 Task: Clear formatting of the selected cell.
Action: Mouse moved to (154, 107)
Screenshot: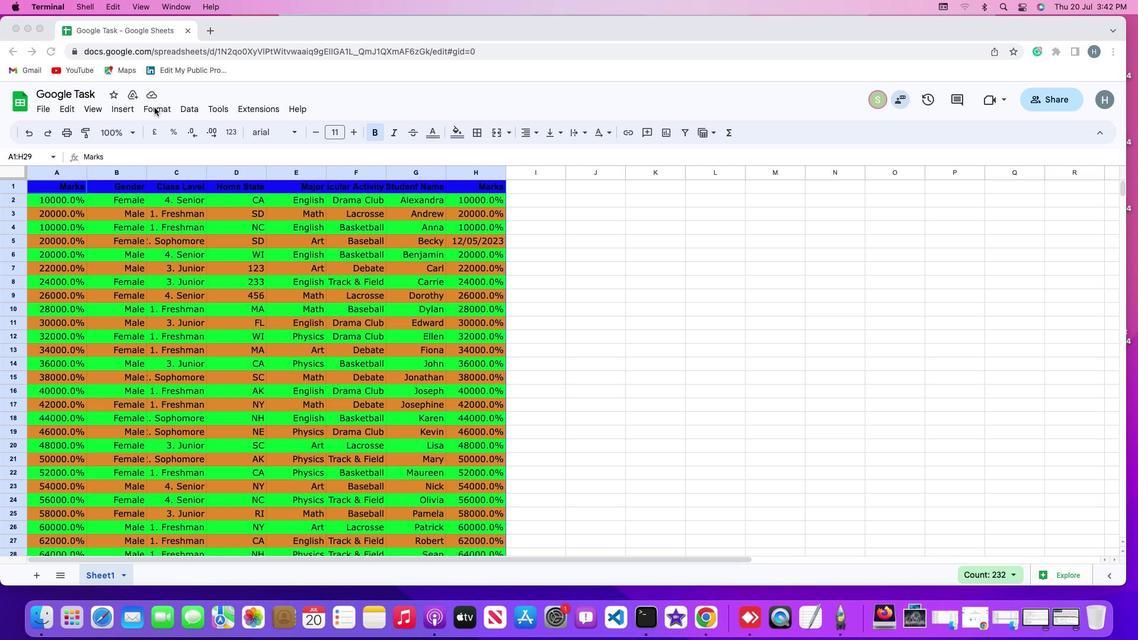 
Action: Mouse pressed left at (154, 107)
Screenshot: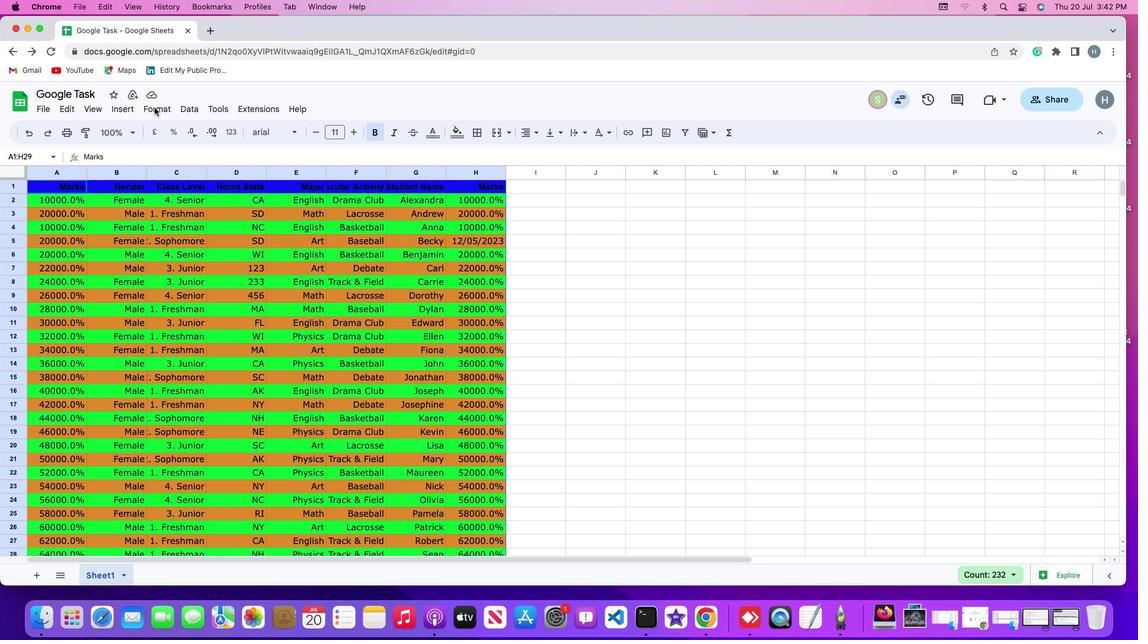 
Action: Mouse moved to (157, 106)
Screenshot: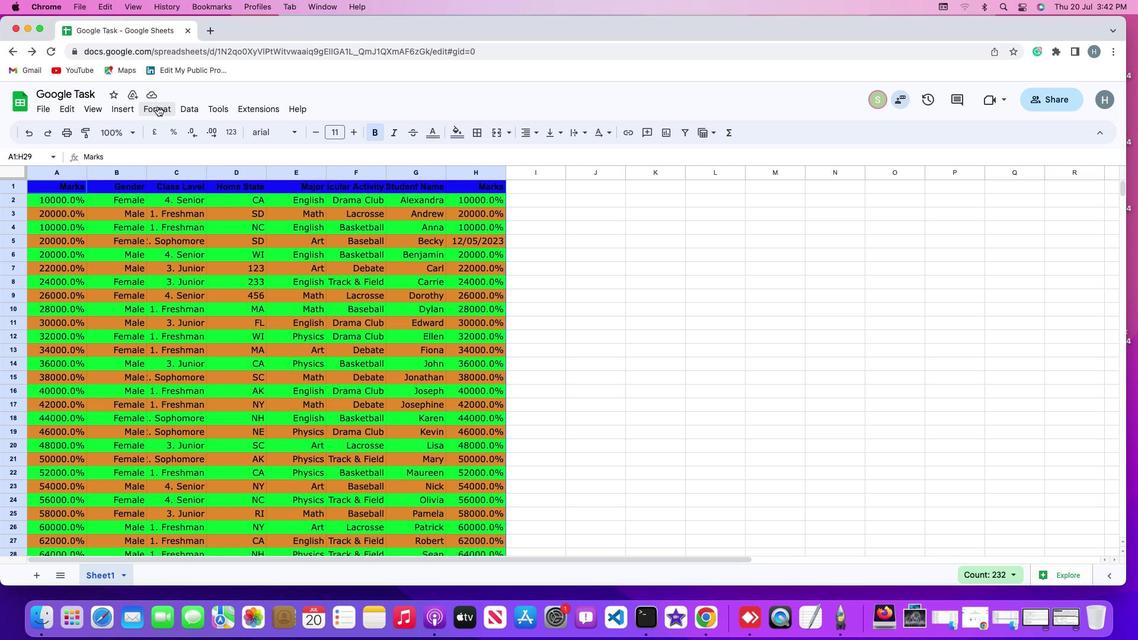 
Action: Mouse pressed left at (157, 106)
Screenshot: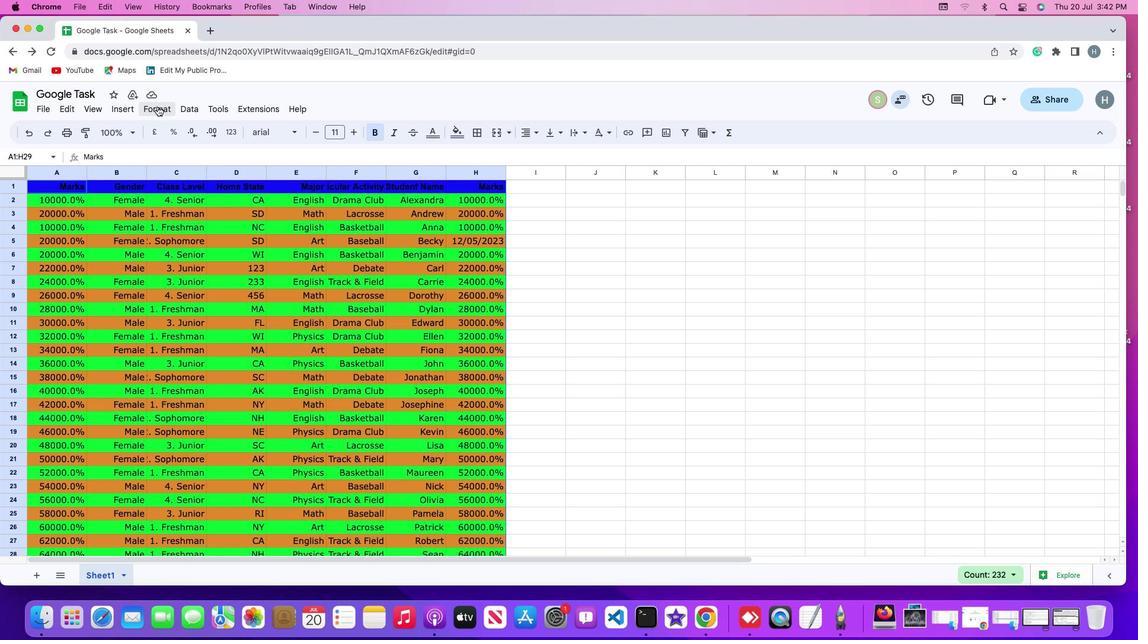 
Action: Mouse moved to (175, 358)
Screenshot: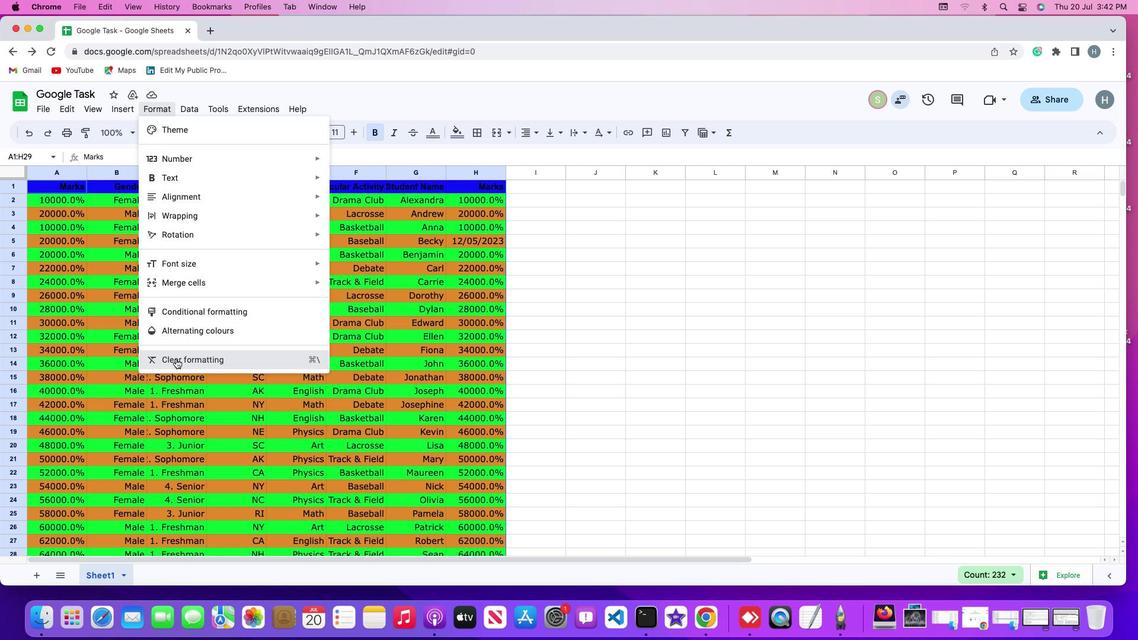 
Action: Mouse pressed left at (175, 358)
Screenshot: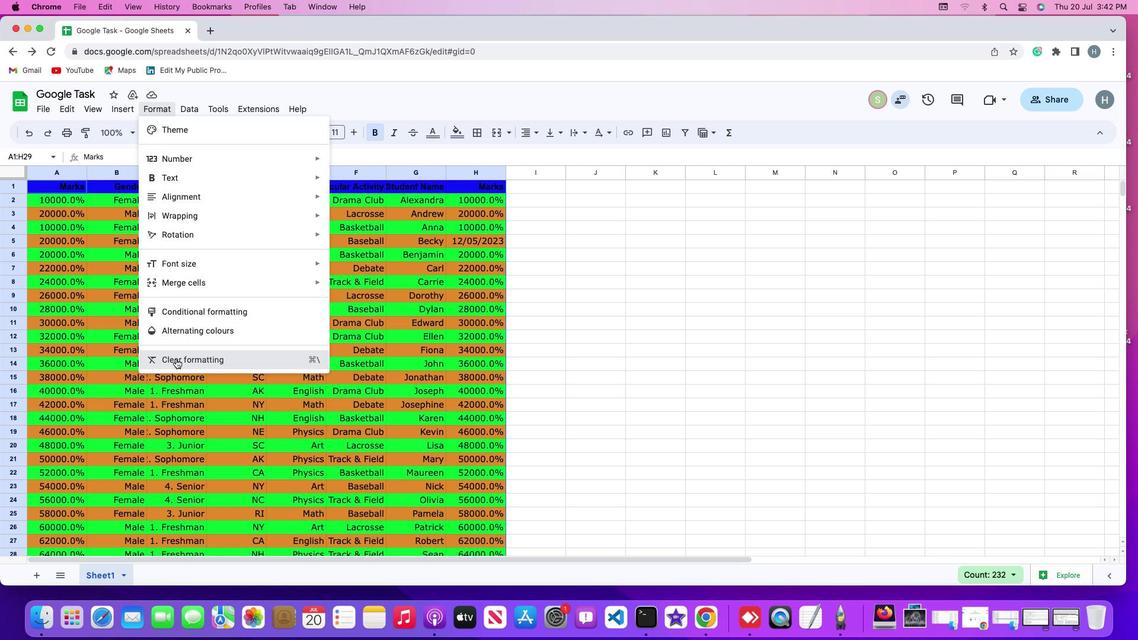 
Action: Mouse moved to (188, 350)
Screenshot: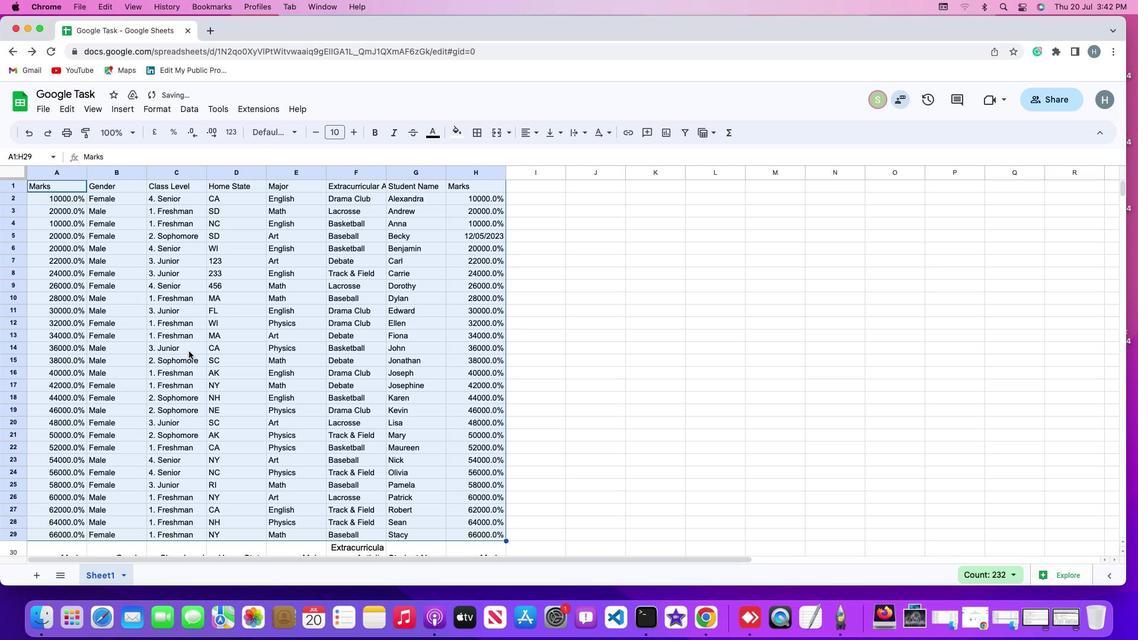 
